 Task: Create a rule when a start date between 1 working days from now is moved in a card by anyone except me.
Action: Mouse moved to (857, 228)
Screenshot: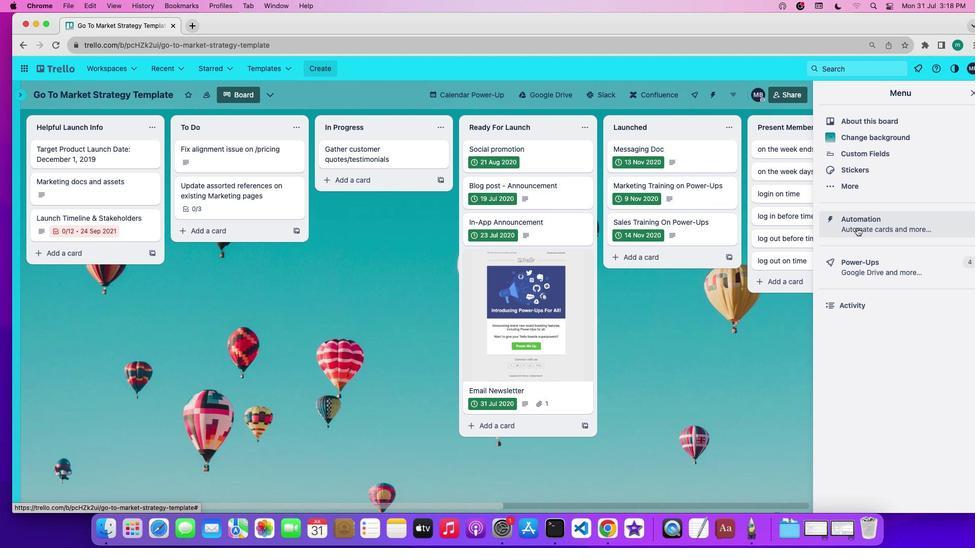 
Action: Mouse pressed left at (857, 228)
Screenshot: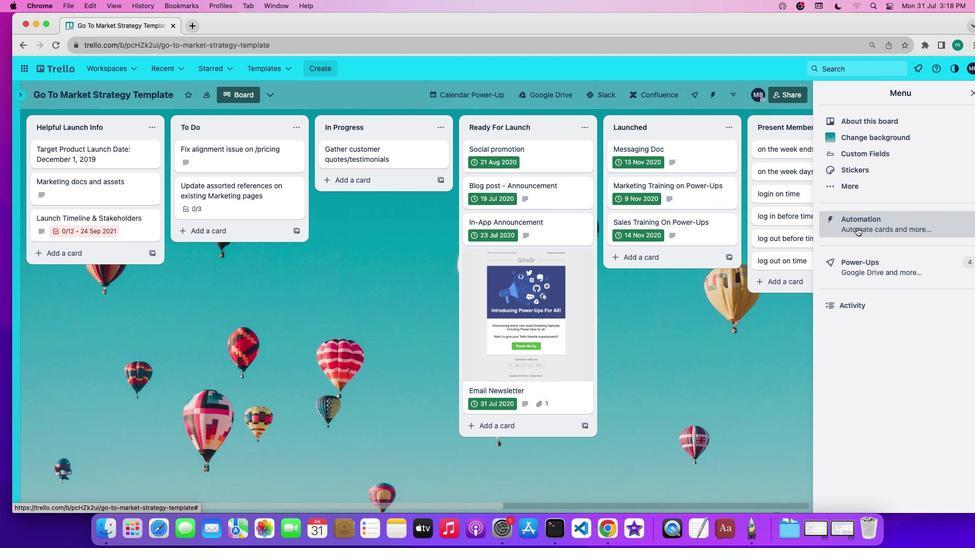 
Action: Mouse moved to (73, 176)
Screenshot: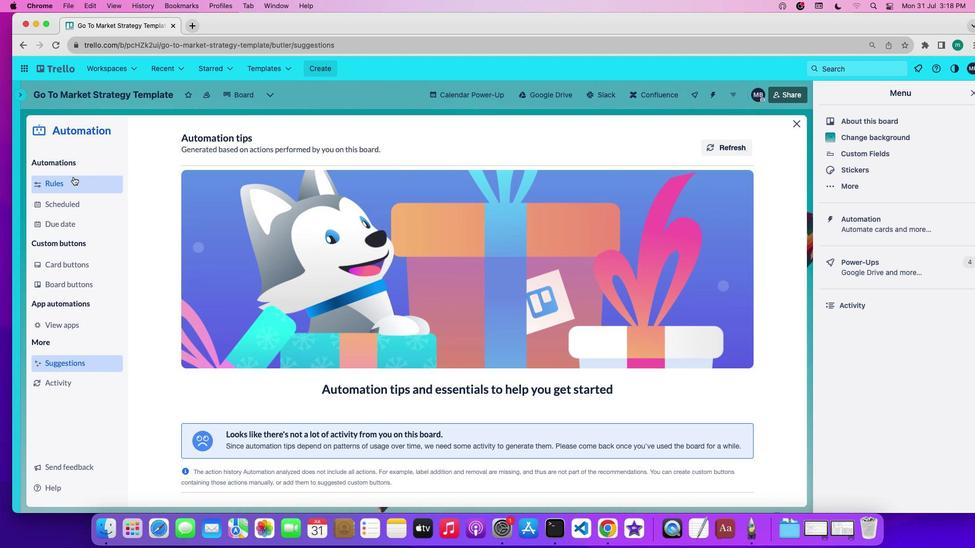 
Action: Mouse pressed left at (73, 176)
Screenshot: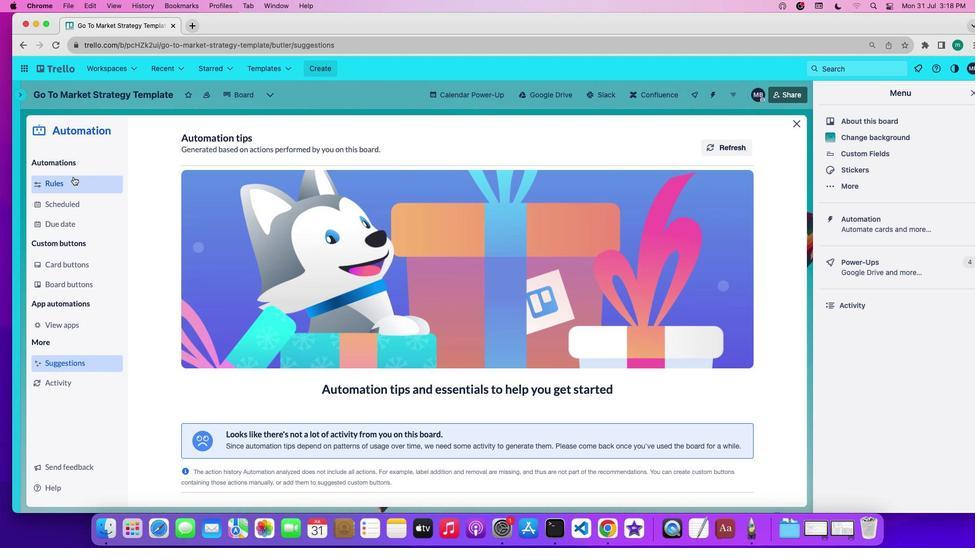 
Action: Mouse moved to (239, 363)
Screenshot: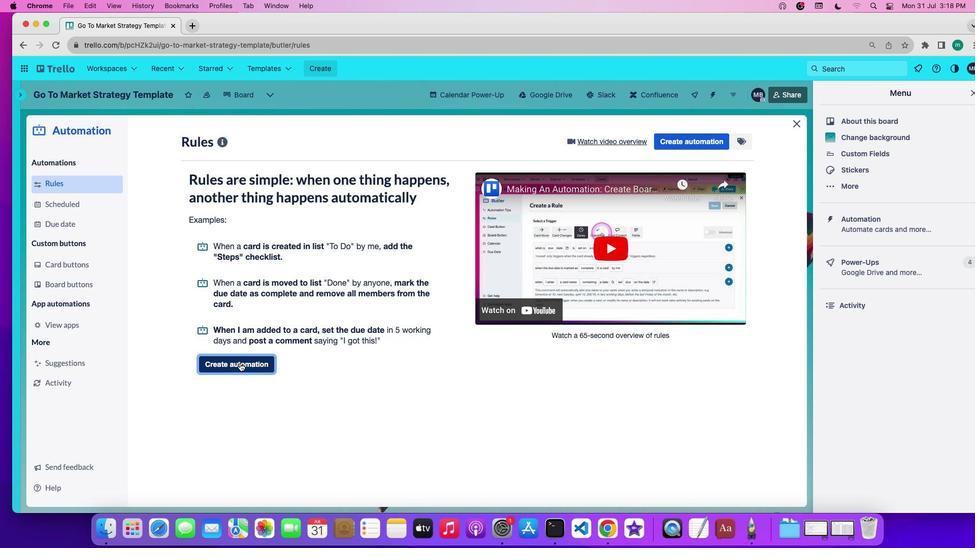 
Action: Mouse pressed left at (239, 363)
Screenshot: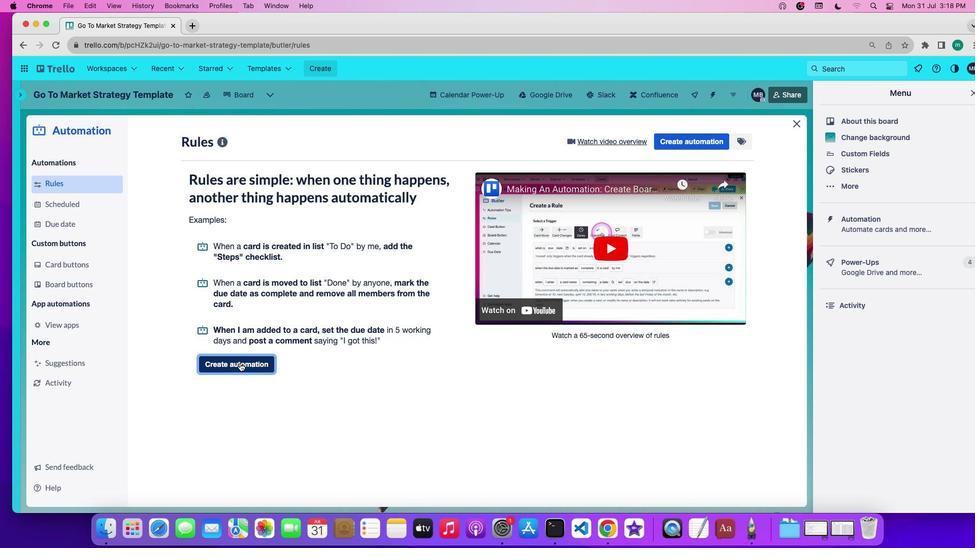 
Action: Mouse moved to (490, 240)
Screenshot: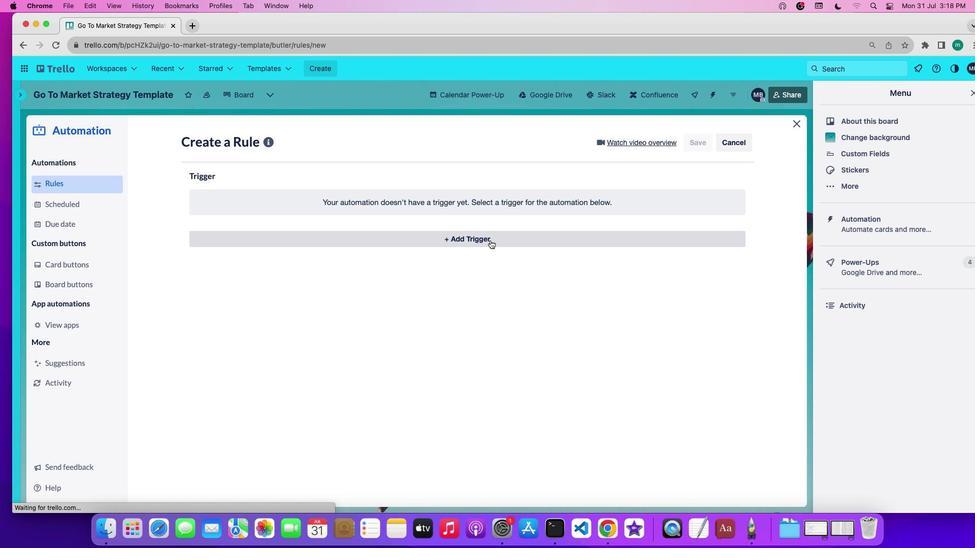 
Action: Mouse pressed left at (490, 240)
Screenshot: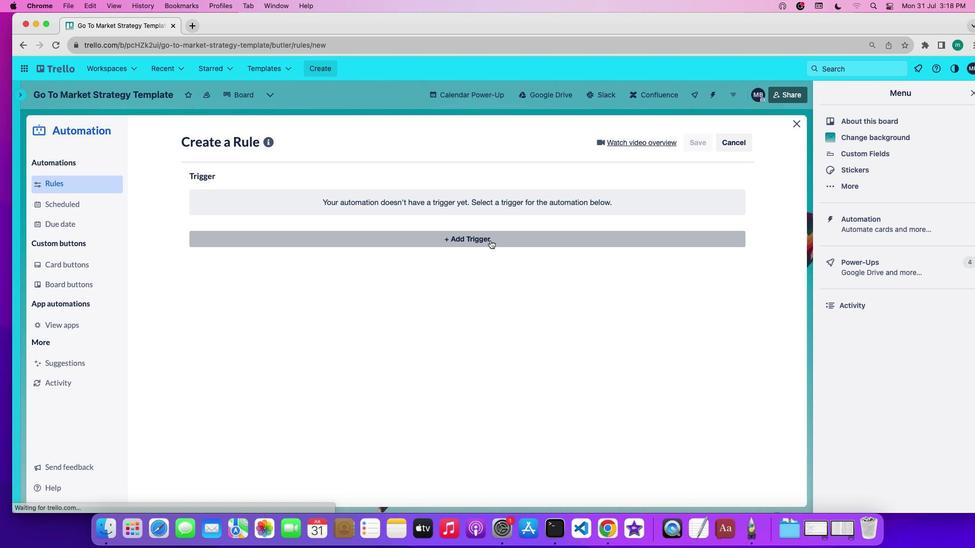 
Action: Mouse moved to (294, 292)
Screenshot: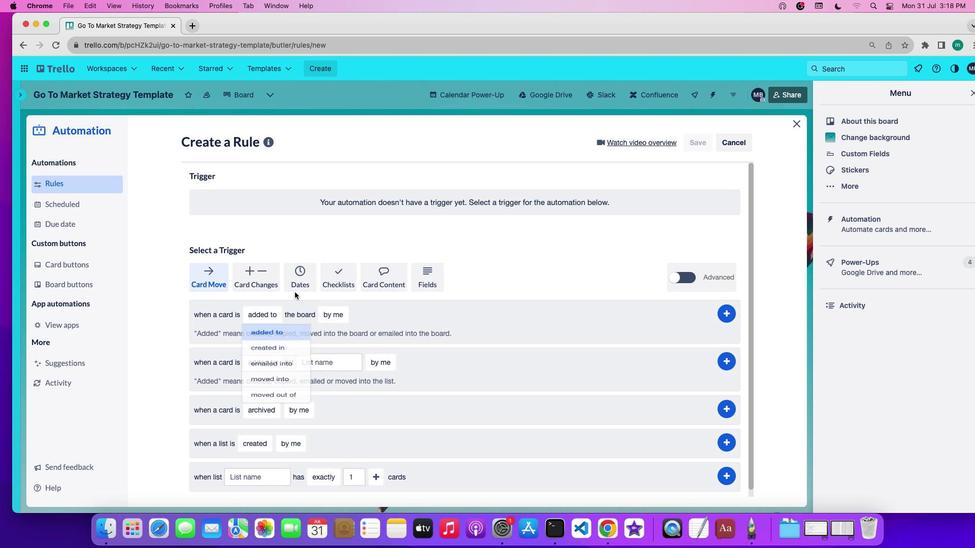 
Action: Mouse pressed left at (294, 292)
Screenshot: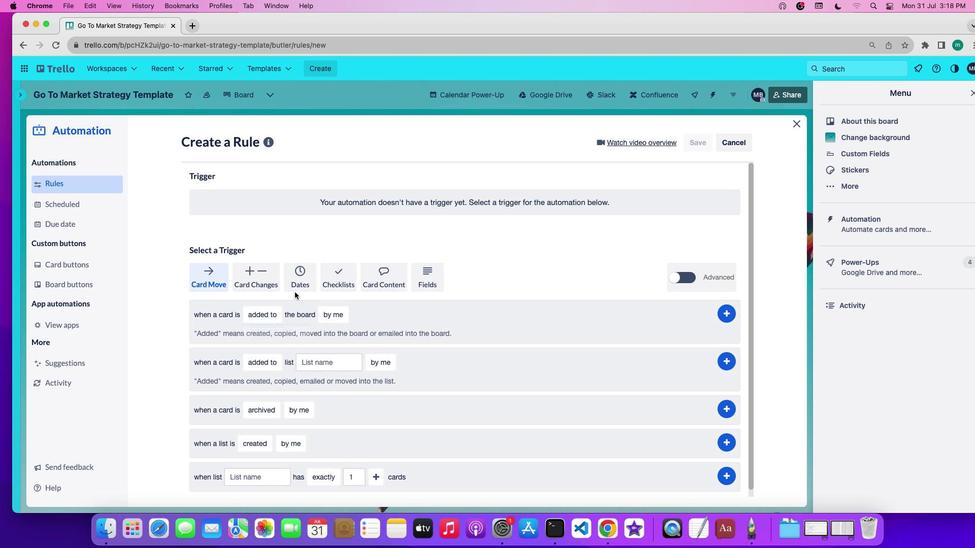 
Action: Mouse moved to (297, 289)
Screenshot: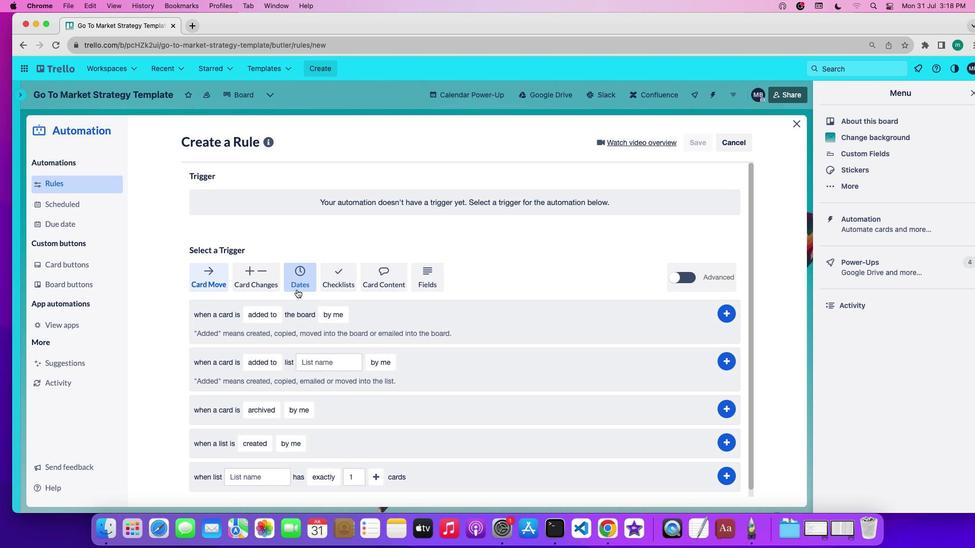 
Action: Mouse pressed left at (297, 289)
Screenshot: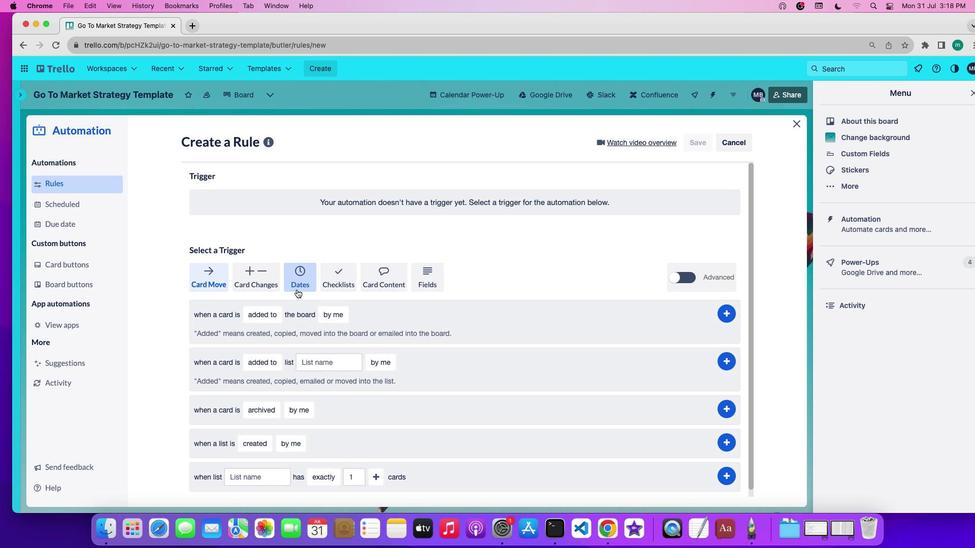 
Action: Mouse moved to (242, 314)
Screenshot: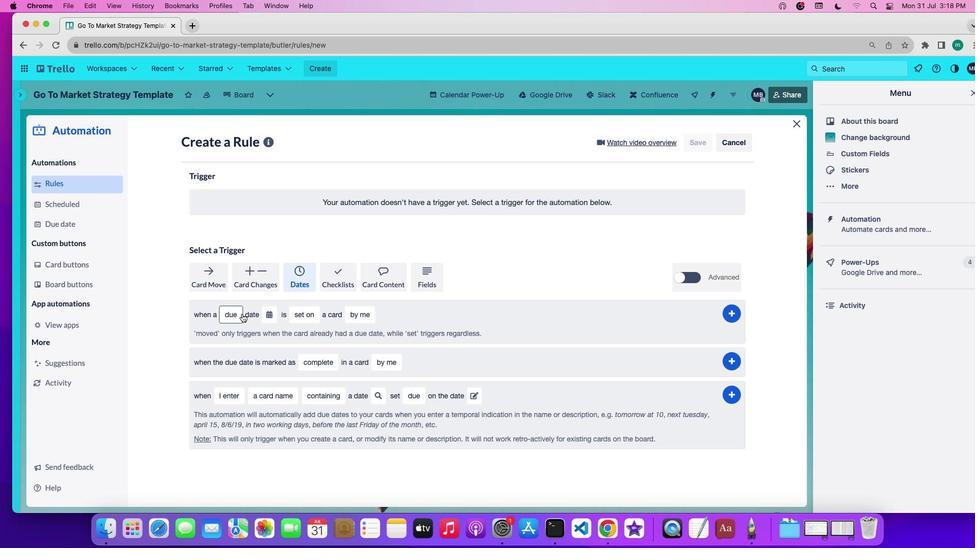 
Action: Mouse pressed left at (242, 314)
Screenshot: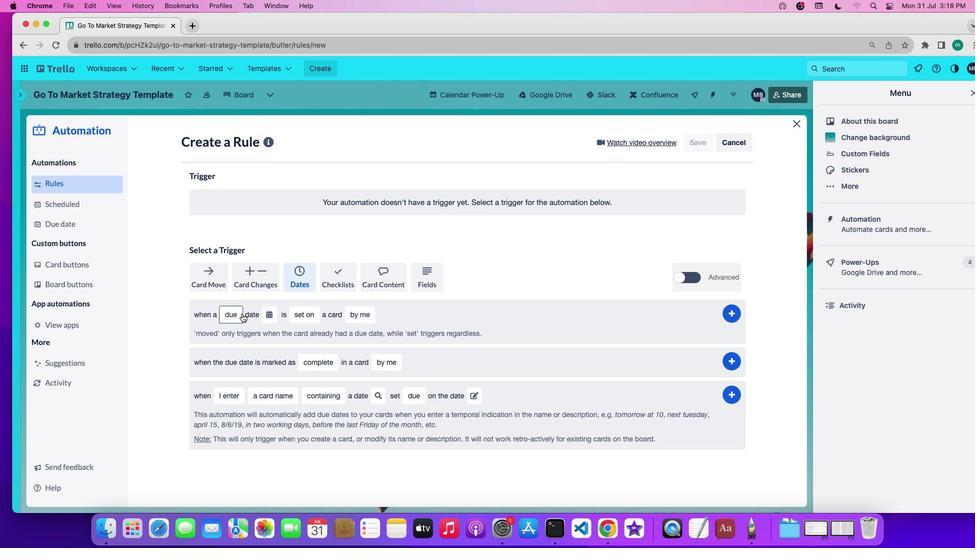 
Action: Mouse moved to (232, 352)
Screenshot: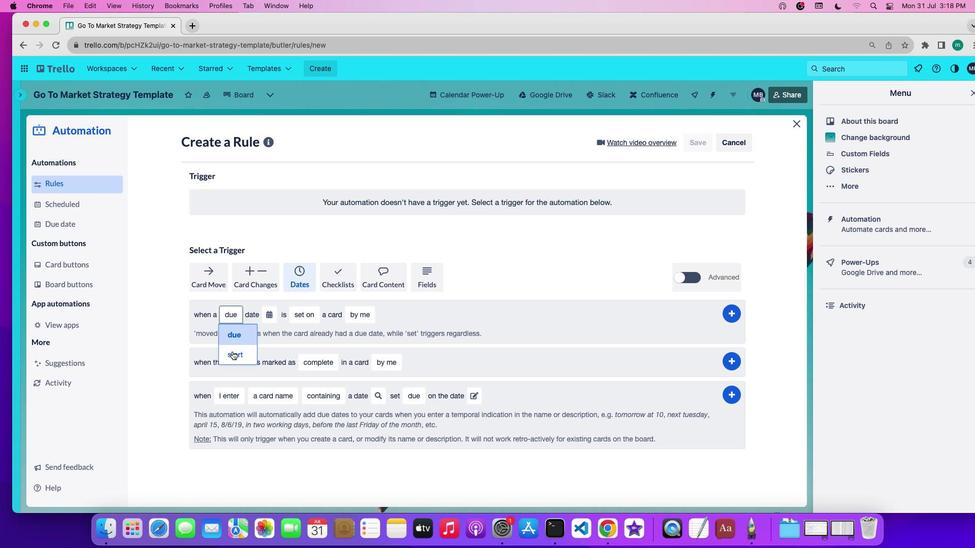 
Action: Mouse pressed left at (232, 352)
Screenshot: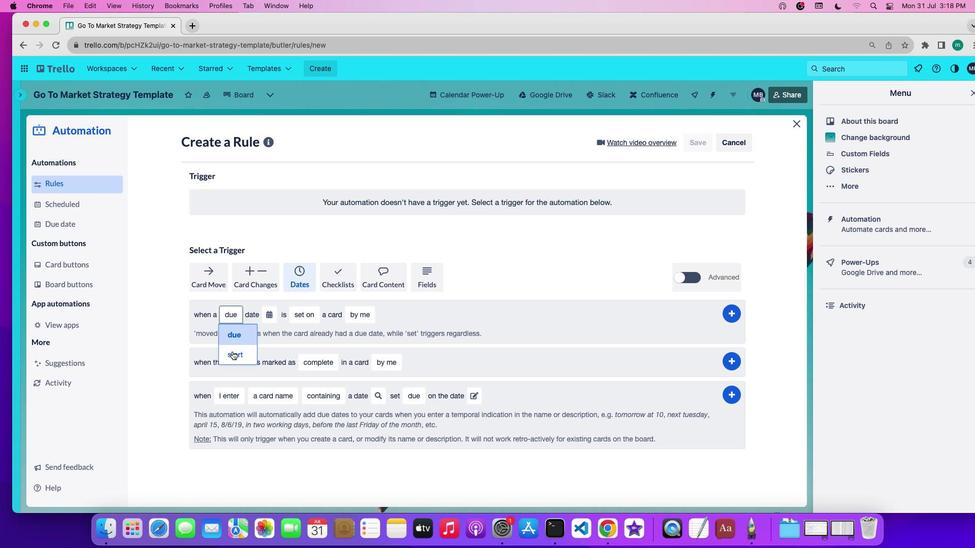 
Action: Mouse moved to (277, 314)
Screenshot: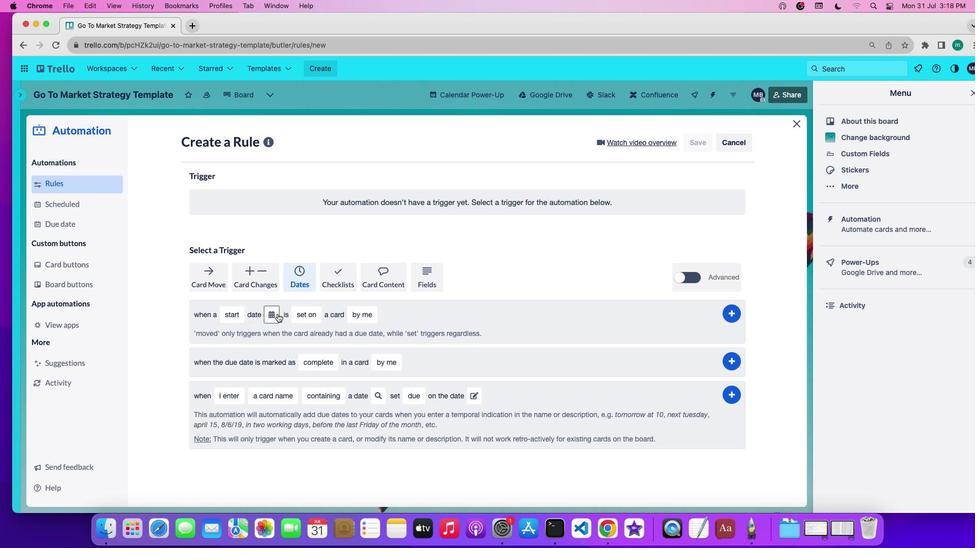 
Action: Mouse pressed left at (277, 314)
Screenshot: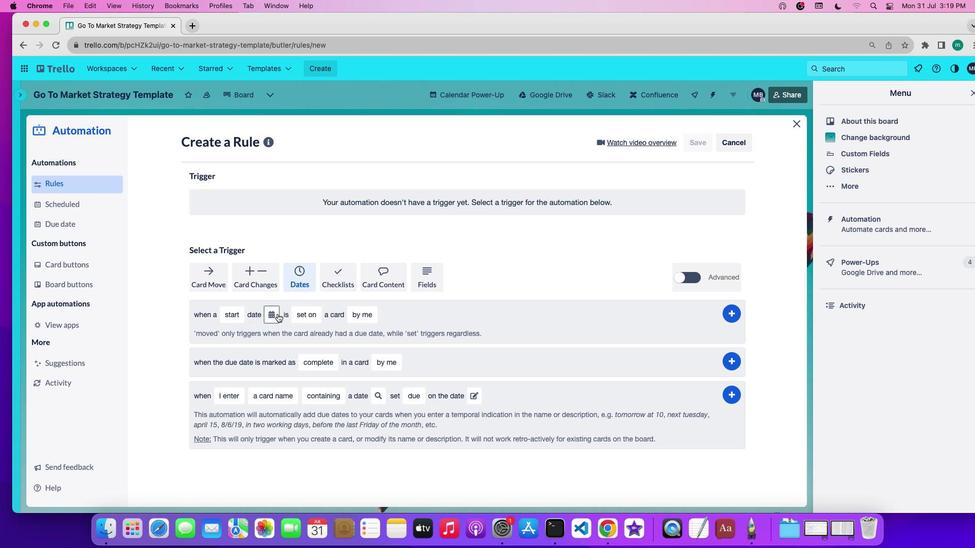 
Action: Mouse moved to (290, 376)
Screenshot: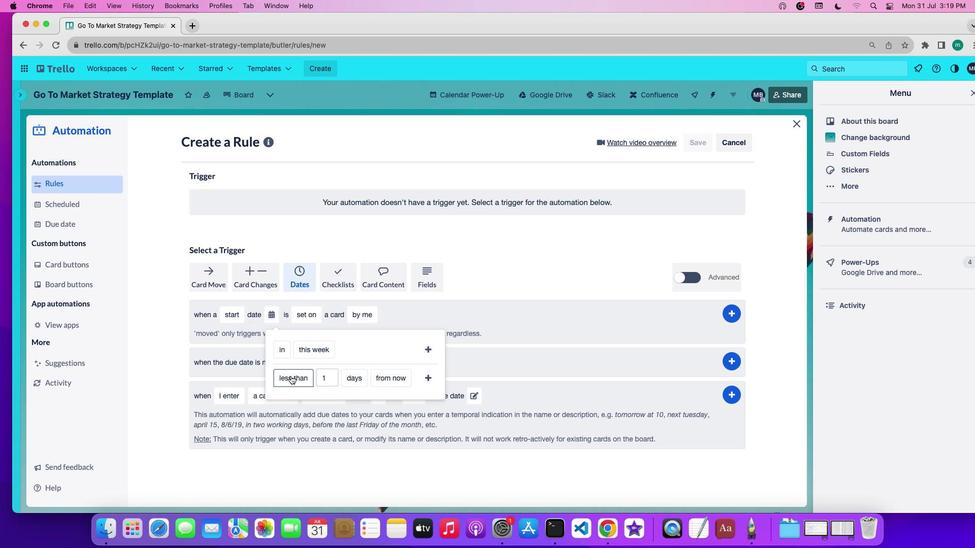 
Action: Mouse pressed left at (290, 376)
Screenshot: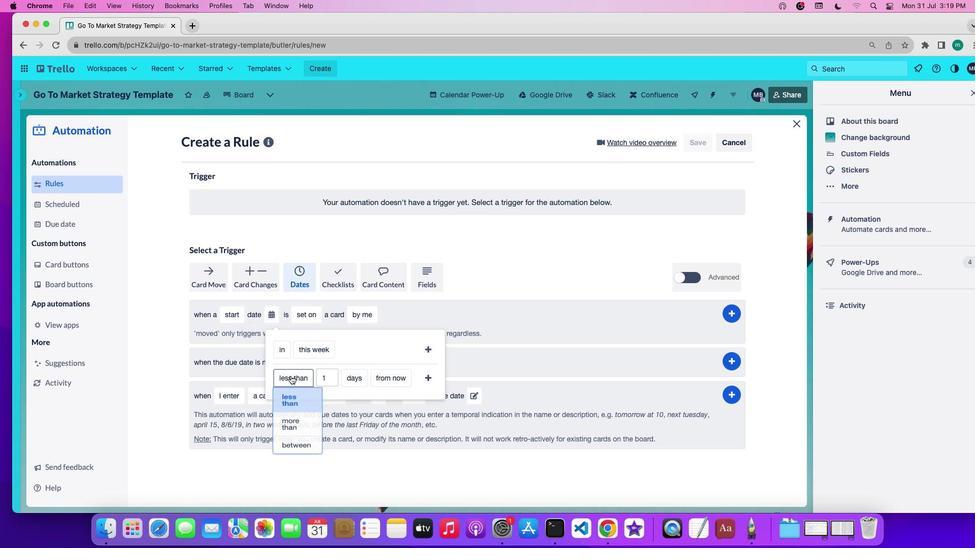 
Action: Mouse moved to (301, 456)
Screenshot: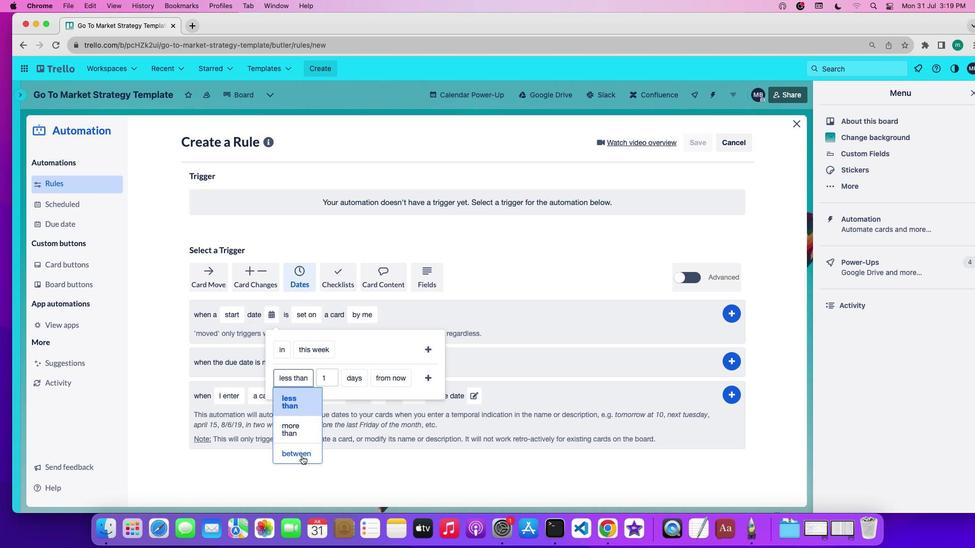 
Action: Mouse pressed left at (301, 456)
Screenshot: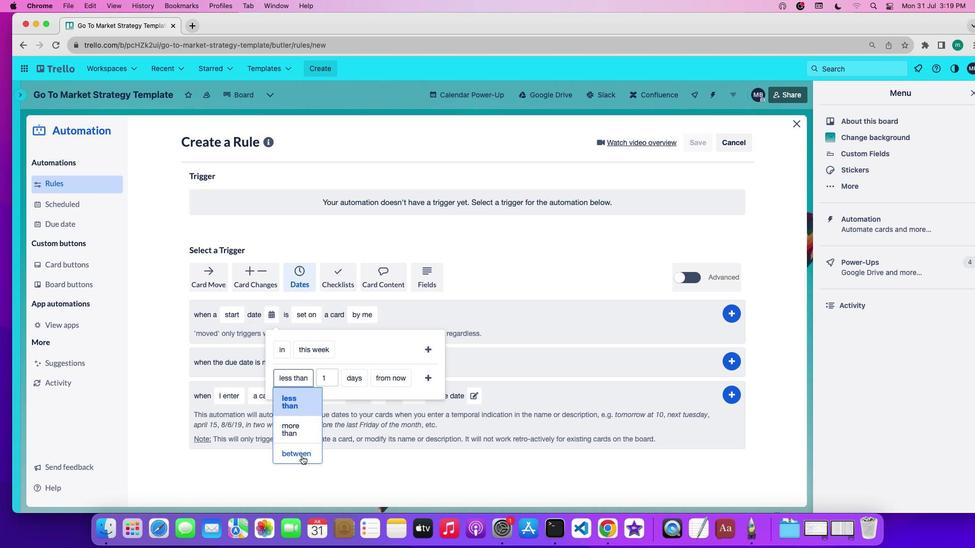 
Action: Mouse moved to (388, 377)
Screenshot: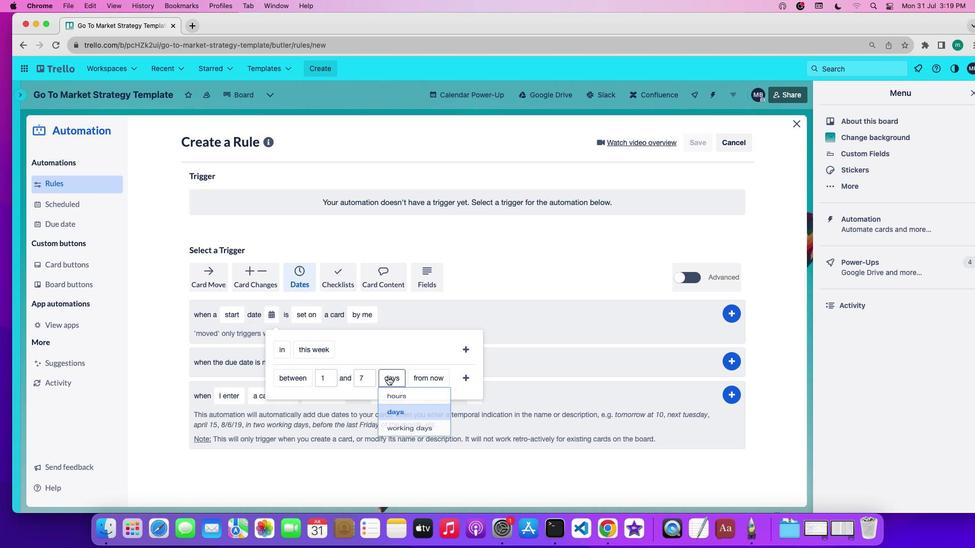 
Action: Mouse pressed left at (388, 377)
Screenshot: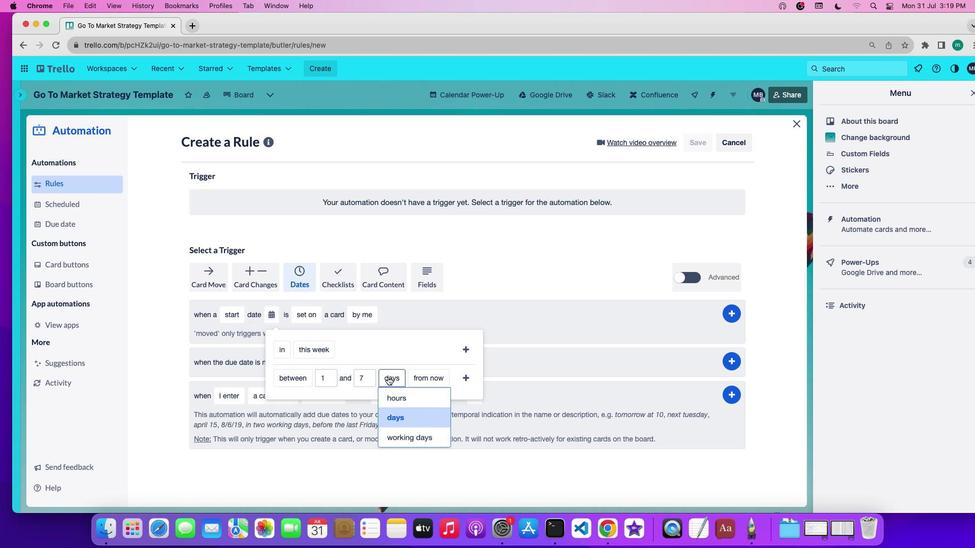 
Action: Mouse moved to (409, 440)
Screenshot: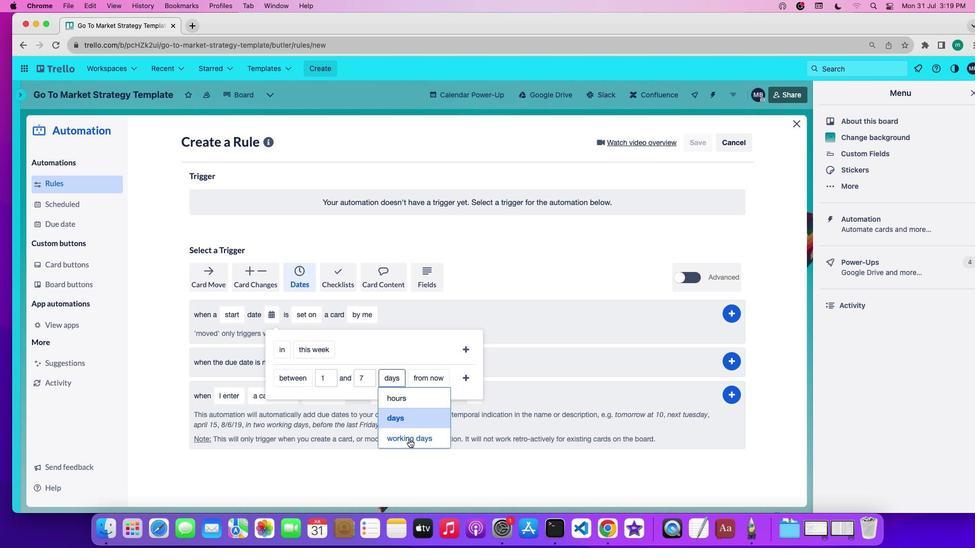 
Action: Mouse pressed left at (409, 440)
Screenshot: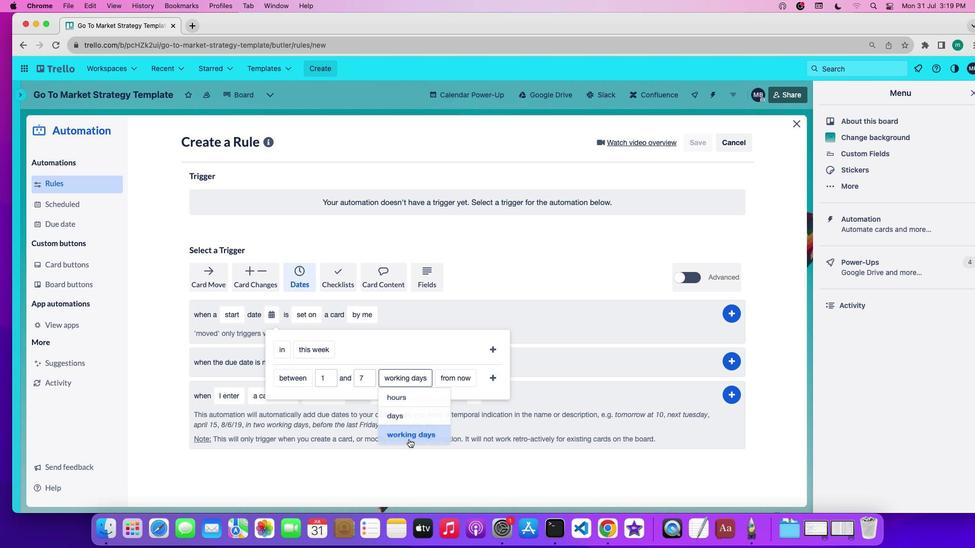 
Action: Mouse moved to (444, 378)
Screenshot: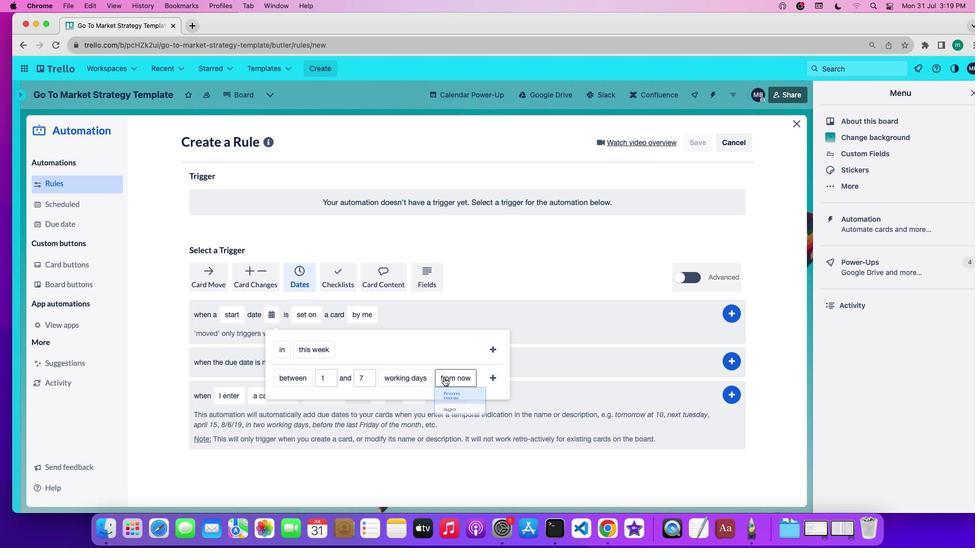 
Action: Mouse pressed left at (444, 378)
Screenshot: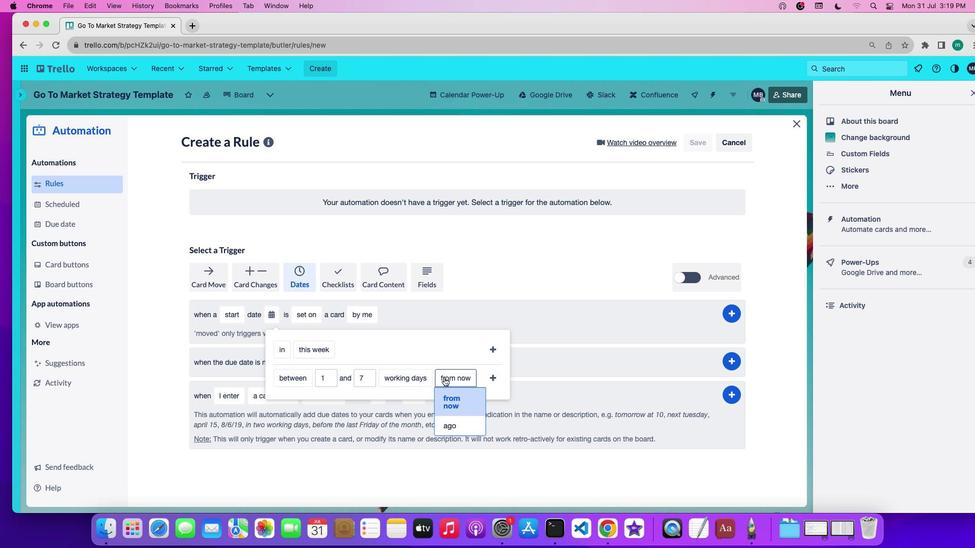 
Action: Mouse moved to (449, 401)
Screenshot: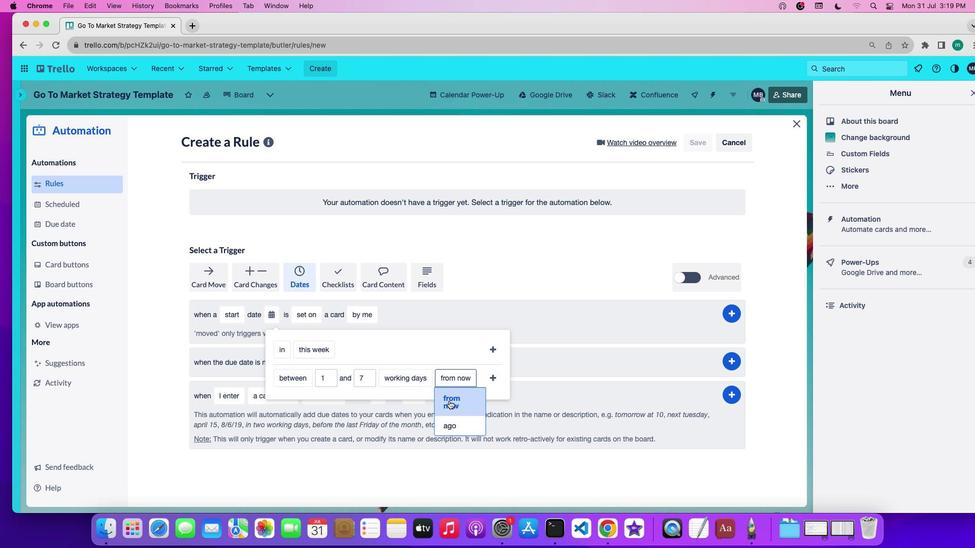 
Action: Mouse pressed left at (449, 401)
Screenshot: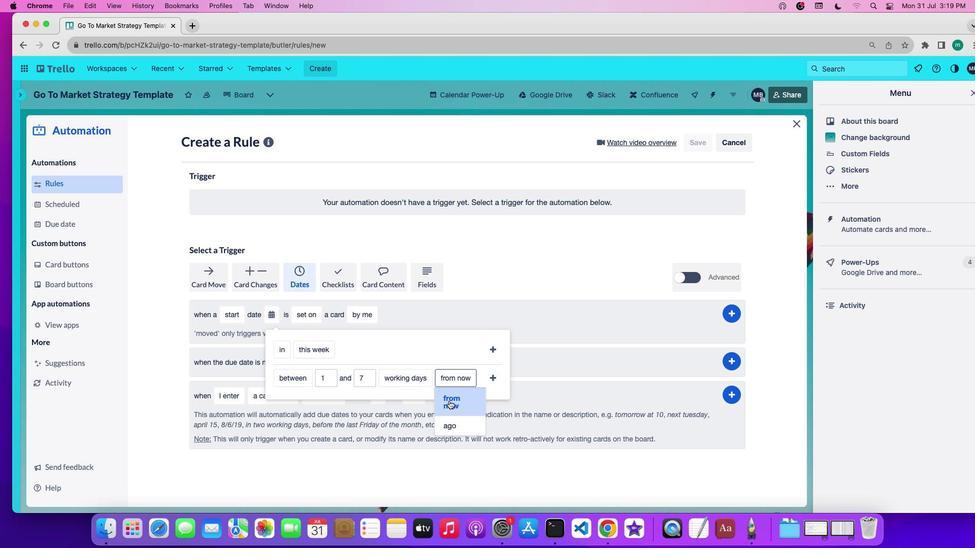 
Action: Mouse moved to (495, 376)
Screenshot: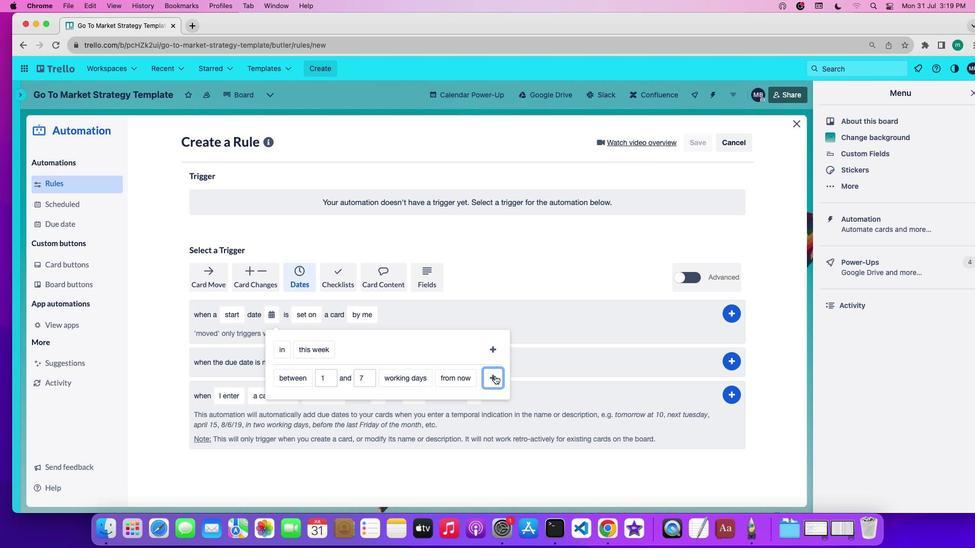 
Action: Mouse pressed left at (495, 376)
Screenshot: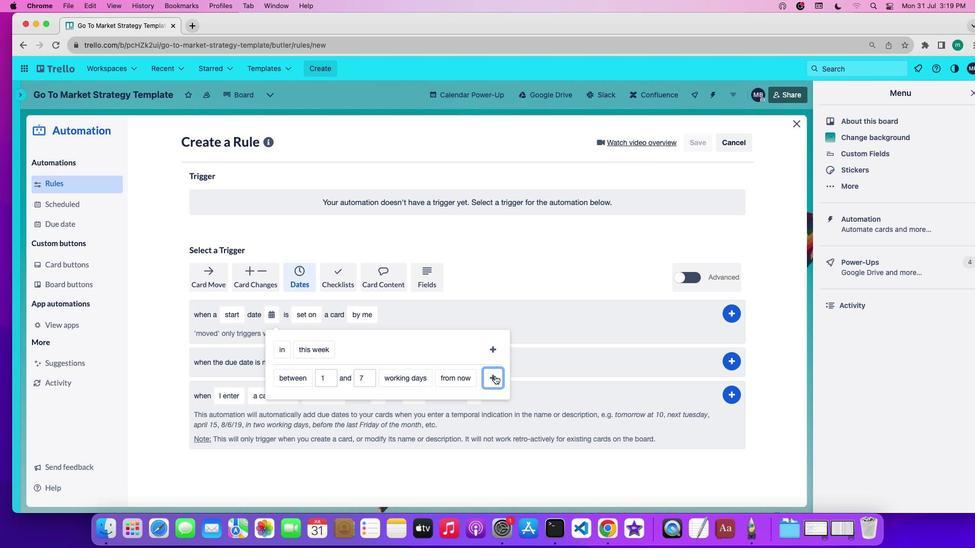 
Action: Mouse moved to (449, 316)
Screenshot: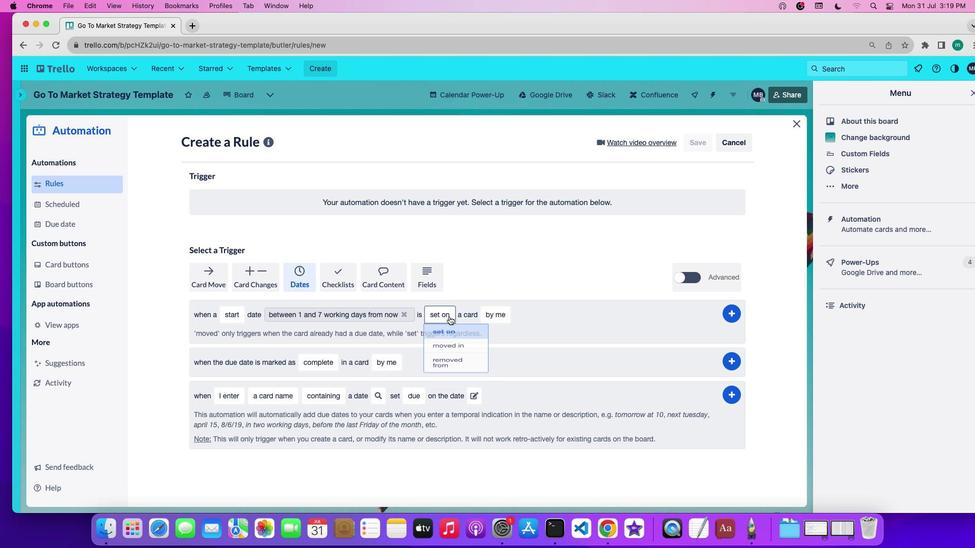 
Action: Mouse pressed left at (449, 316)
Screenshot: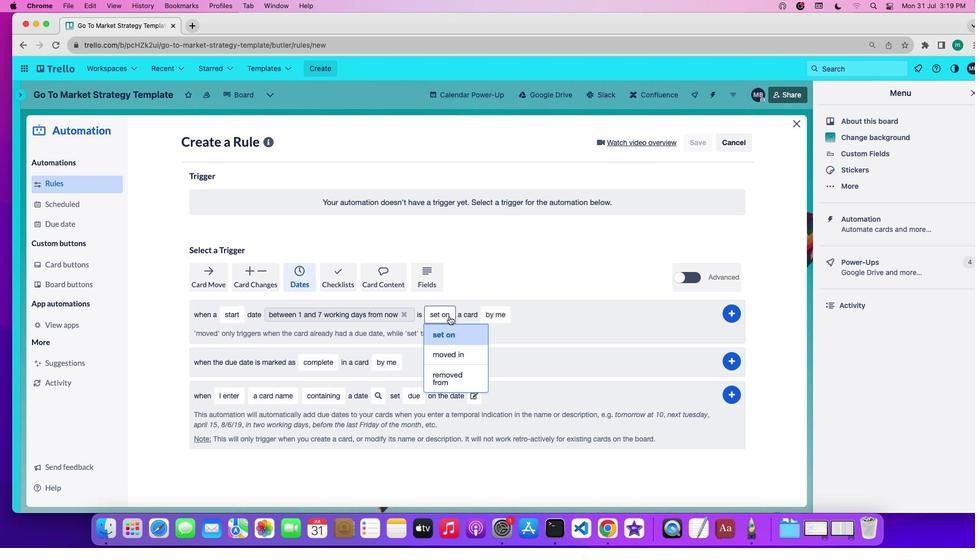 
Action: Mouse moved to (450, 355)
Screenshot: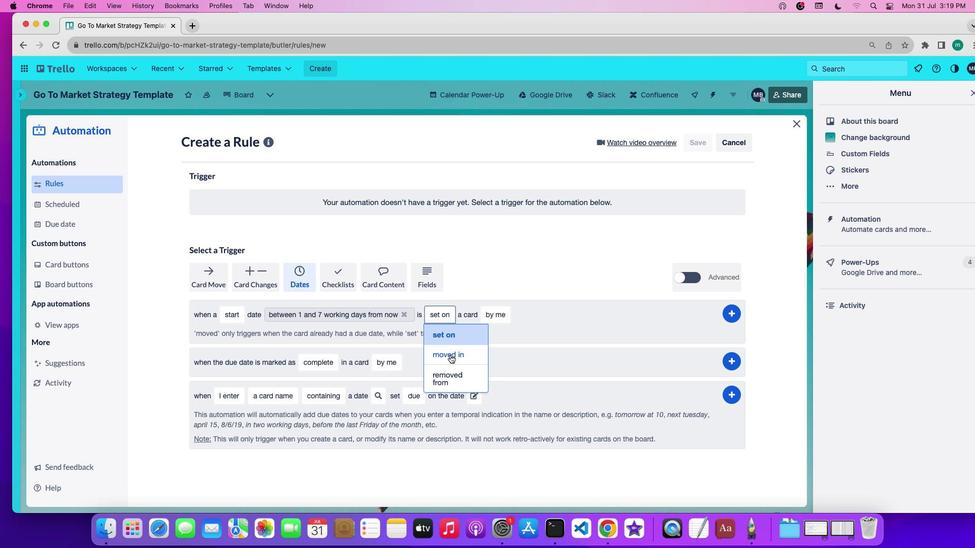 
Action: Mouse pressed left at (450, 355)
Screenshot: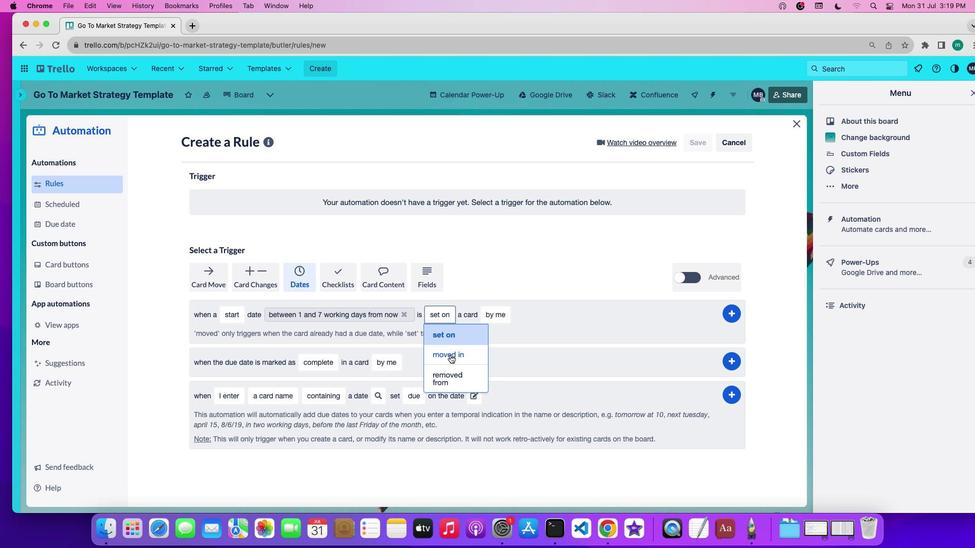 
Action: Mouse moved to (498, 315)
Screenshot: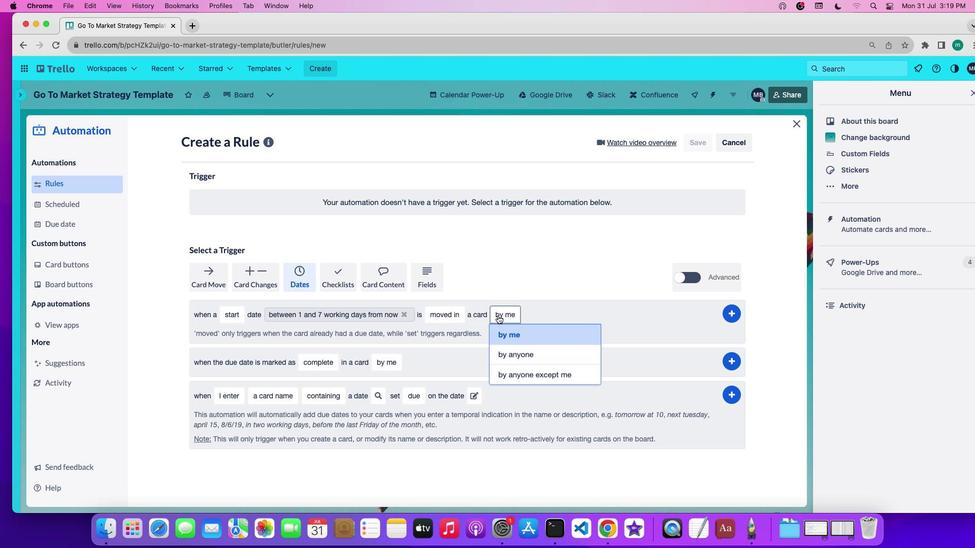 
Action: Mouse pressed left at (498, 315)
Screenshot: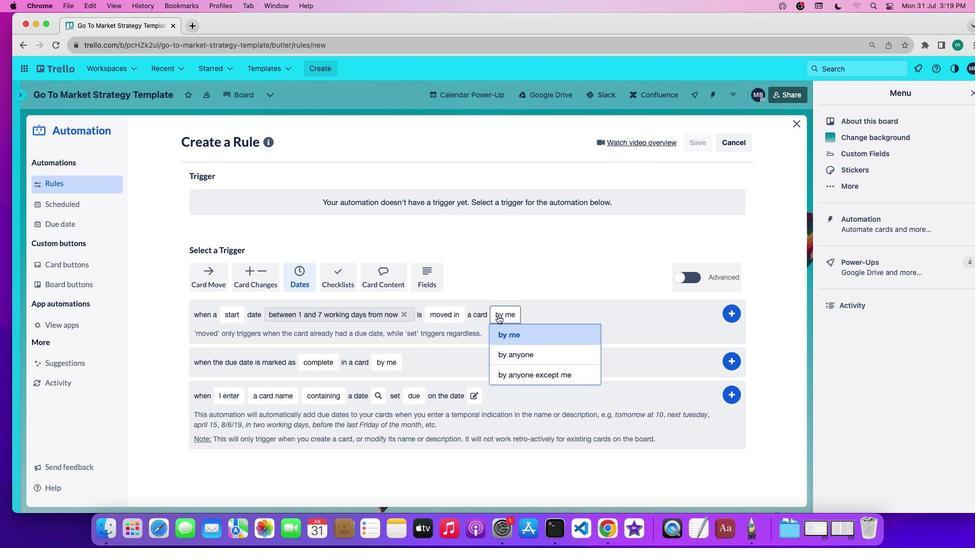 
Action: Mouse moved to (508, 375)
Screenshot: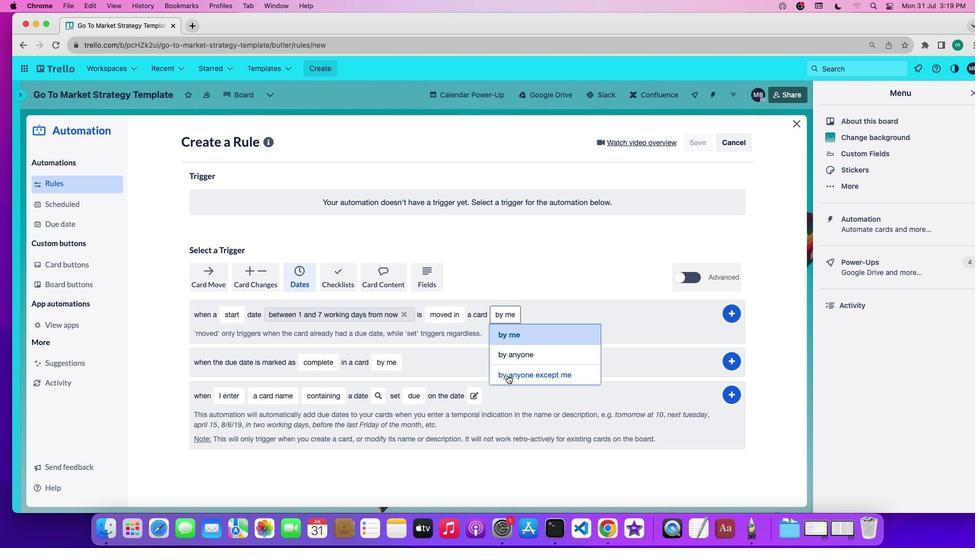 
Action: Mouse pressed left at (508, 375)
Screenshot: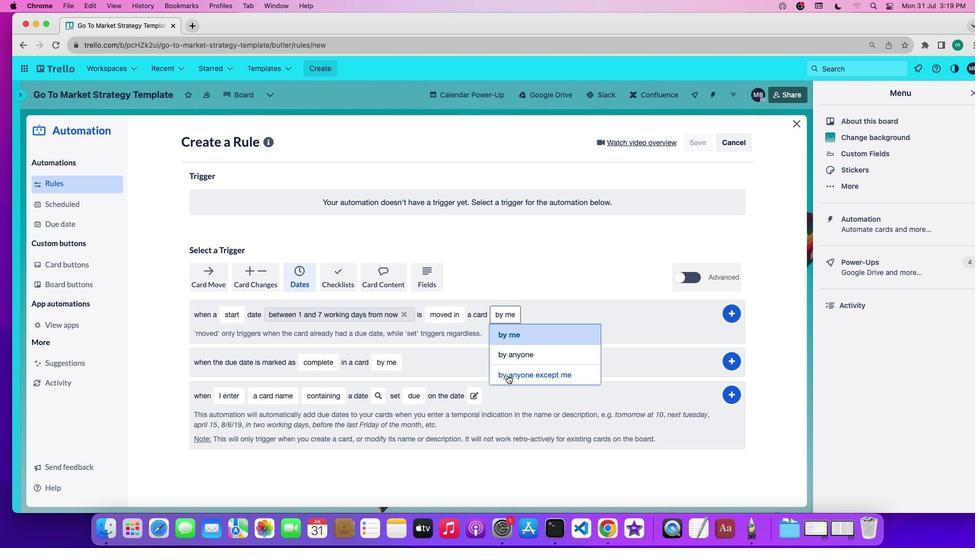 
Action: Mouse moved to (740, 316)
Screenshot: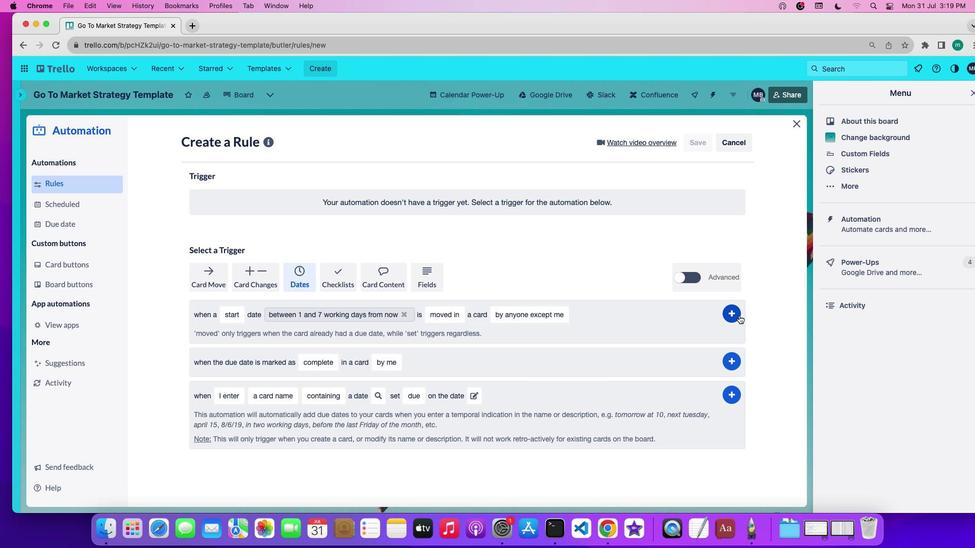 
Action: Mouse pressed left at (740, 316)
Screenshot: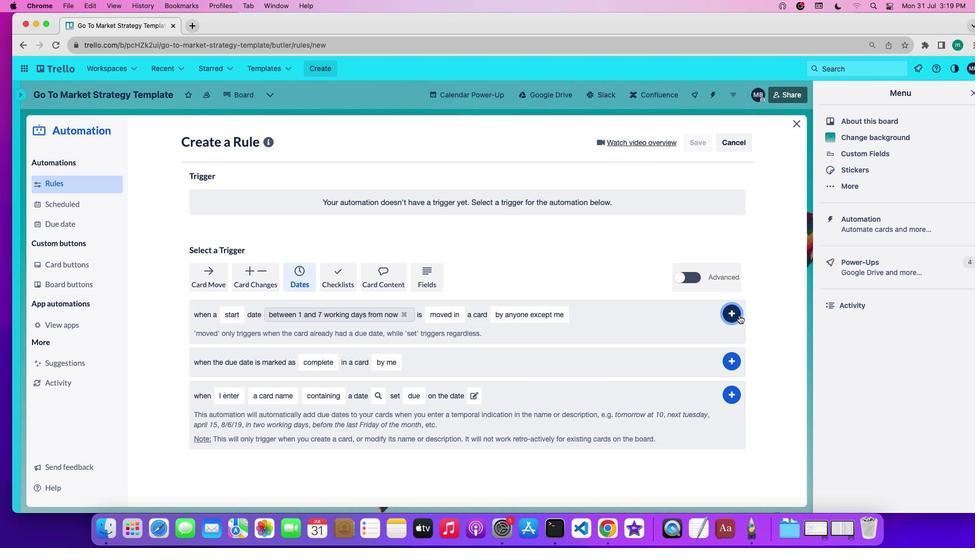 
